 Task: Choose the pronouns "Don't specify".
Action: Mouse moved to (1102, 88)
Screenshot: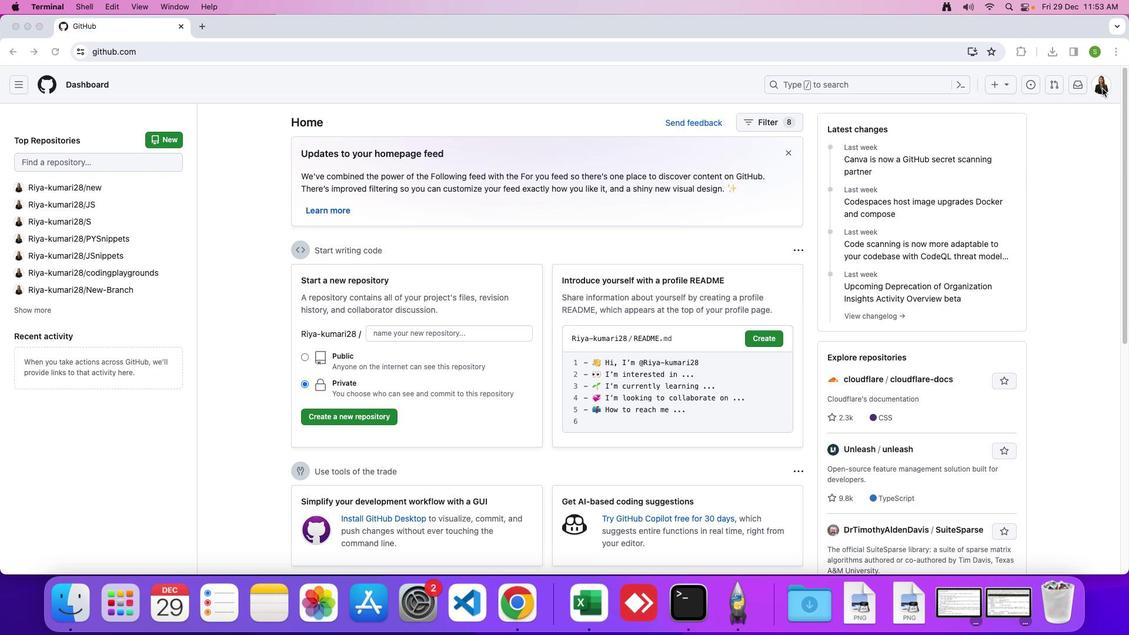 
Action: Mouse pressed left at (1102, 88)
Screenshot: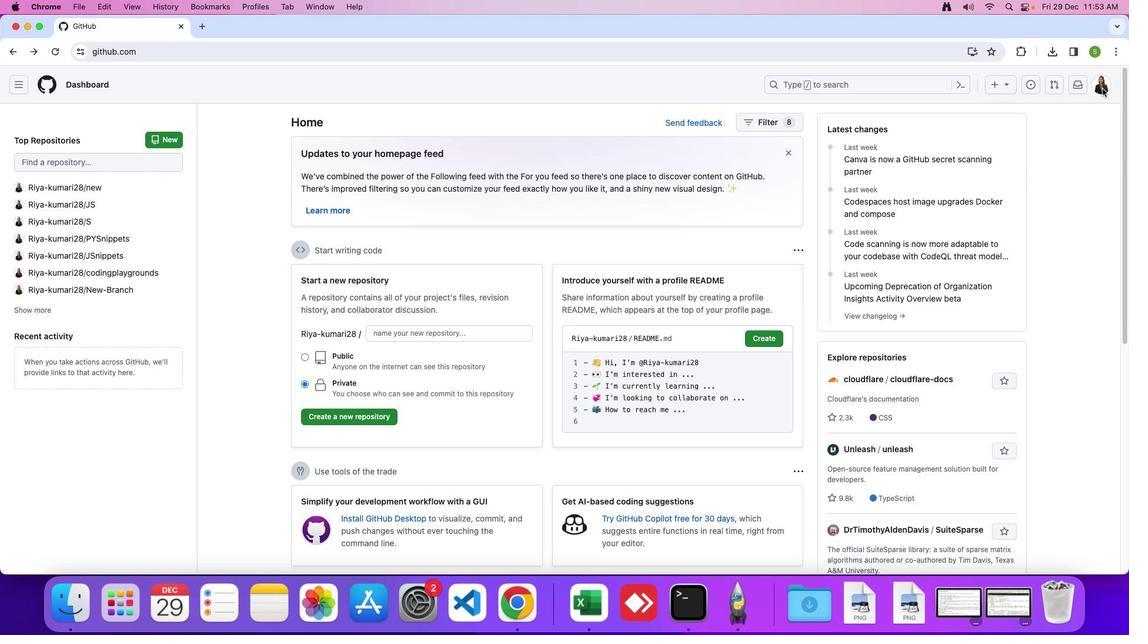 
Action: Mouse moved to (1102, 85)
Screenshot: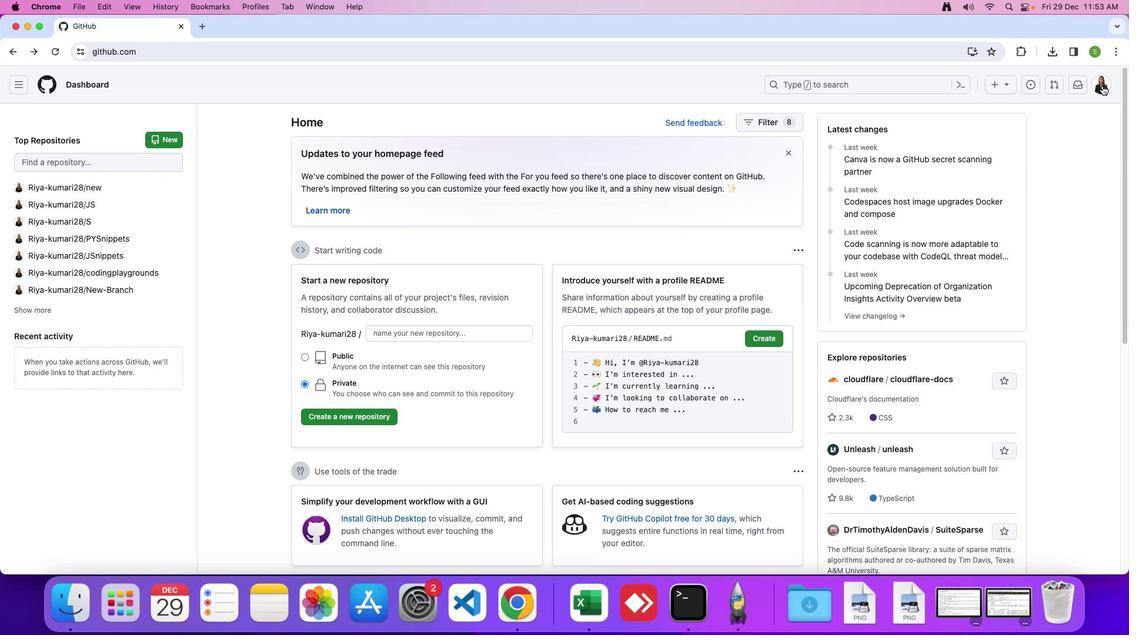 
Action: Mouse pressed left at (1102, 85)
Screenshot: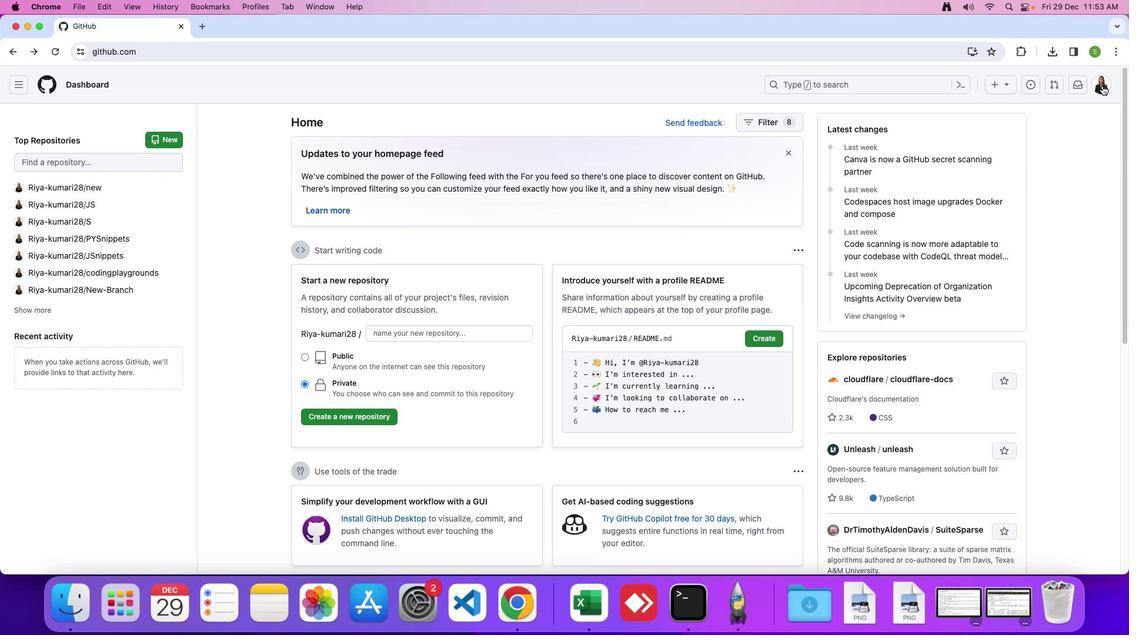 
Action: Mouse moved to (1020, 141)
Screenshot: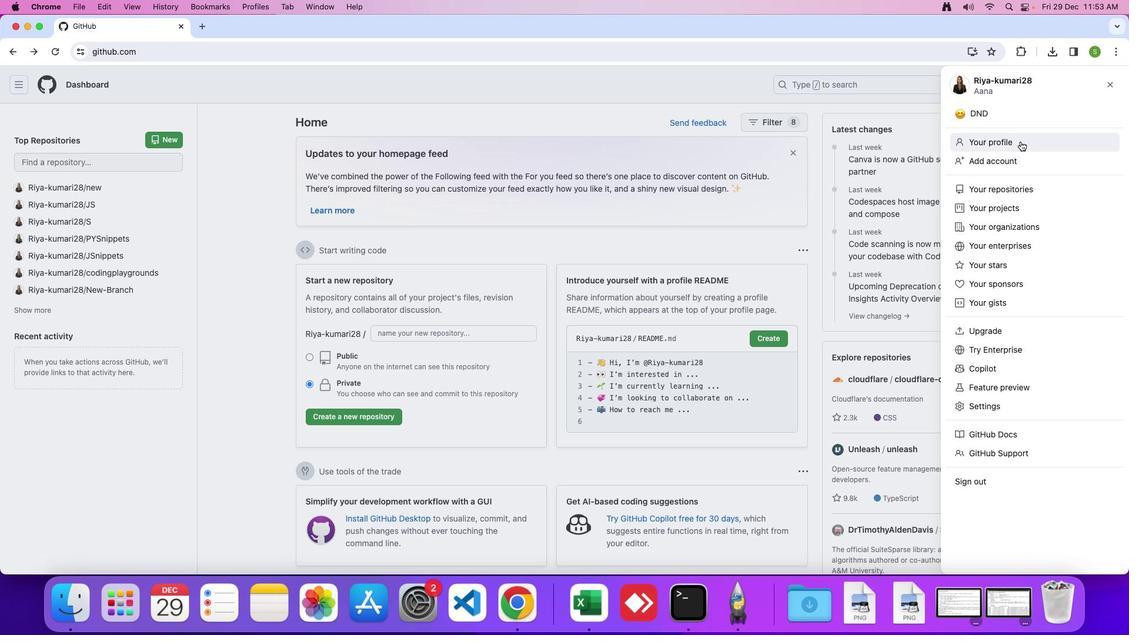 
Action: Mouse pressed left at (1020, 141)
Screenshot: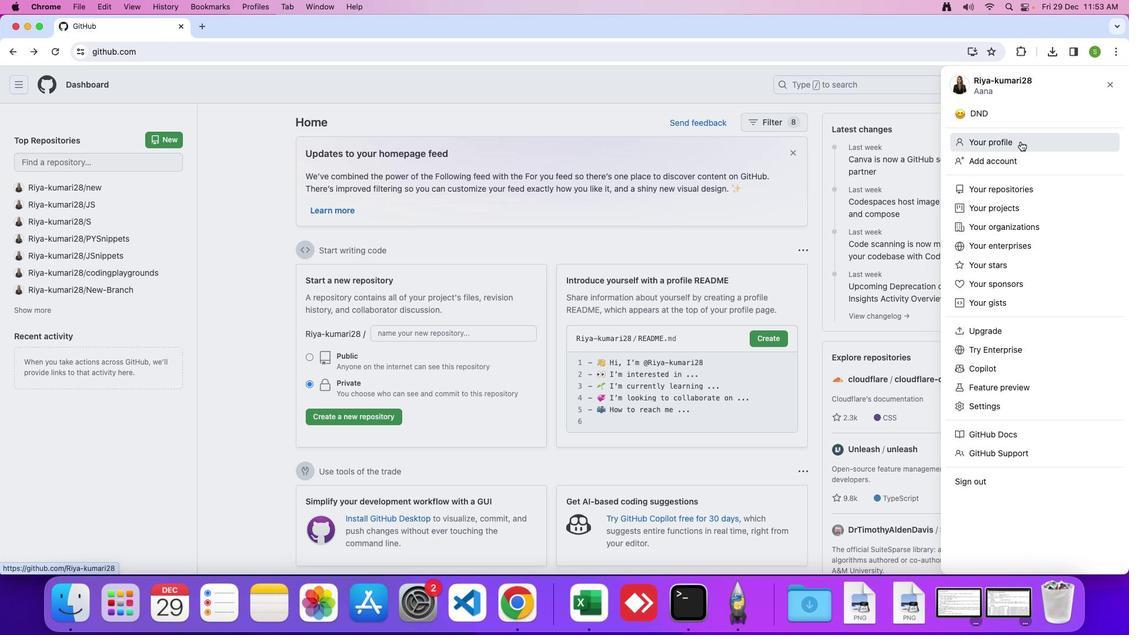
Action: Mouse moved to (343, 406)
Screenshot: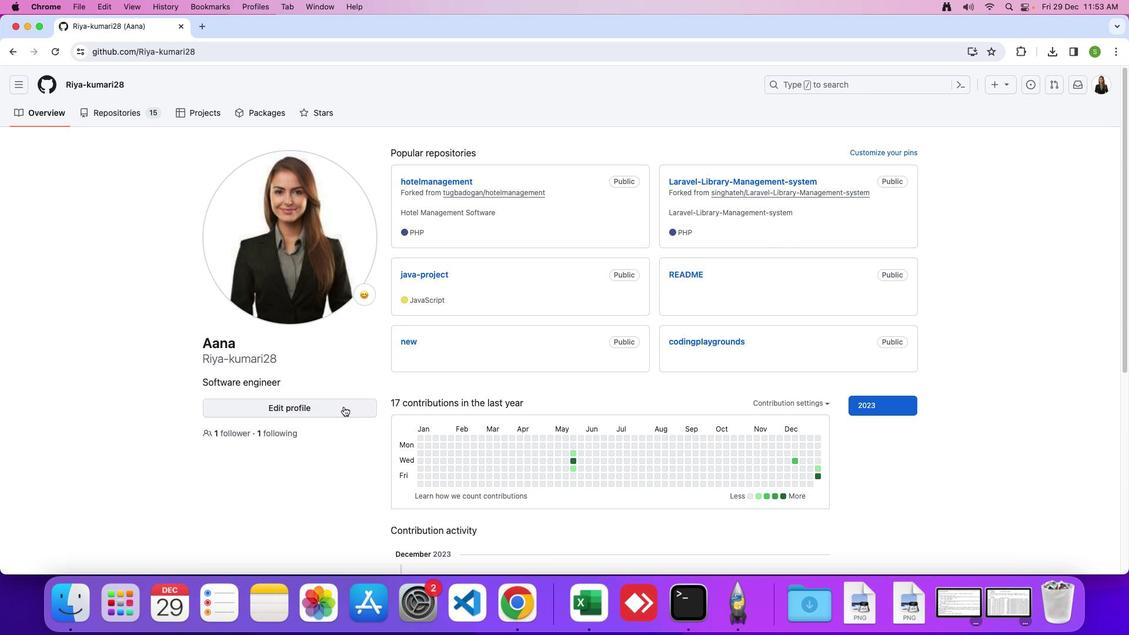 
Action: Mouse pressed left at (343, 406)
Screenshot: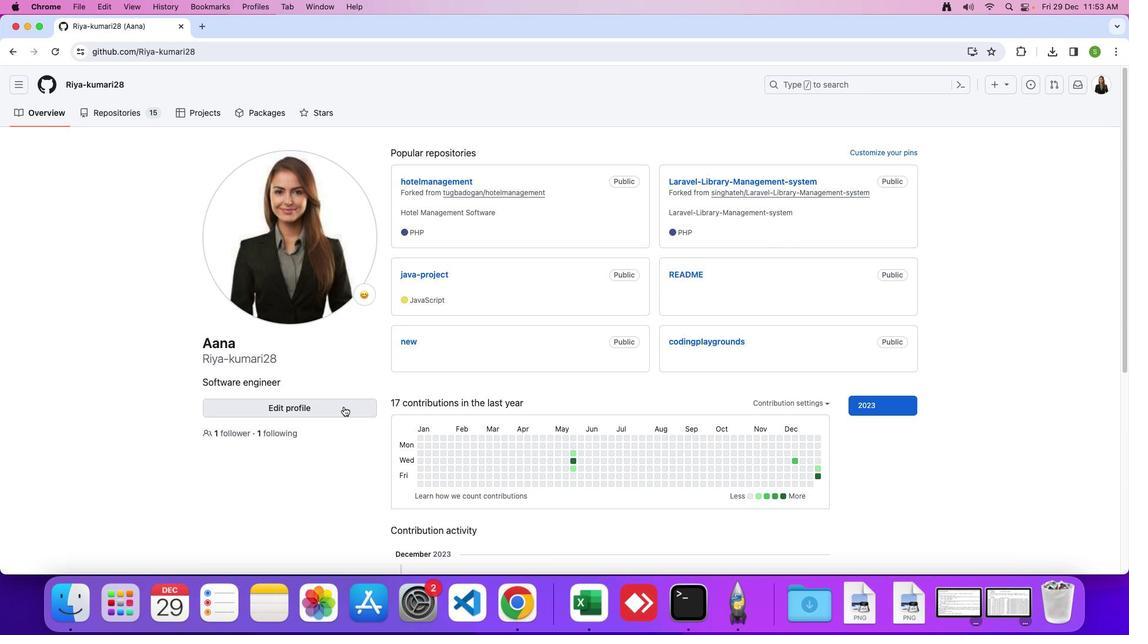 
Action: Mouse moved to (324, 480)
Screenshot: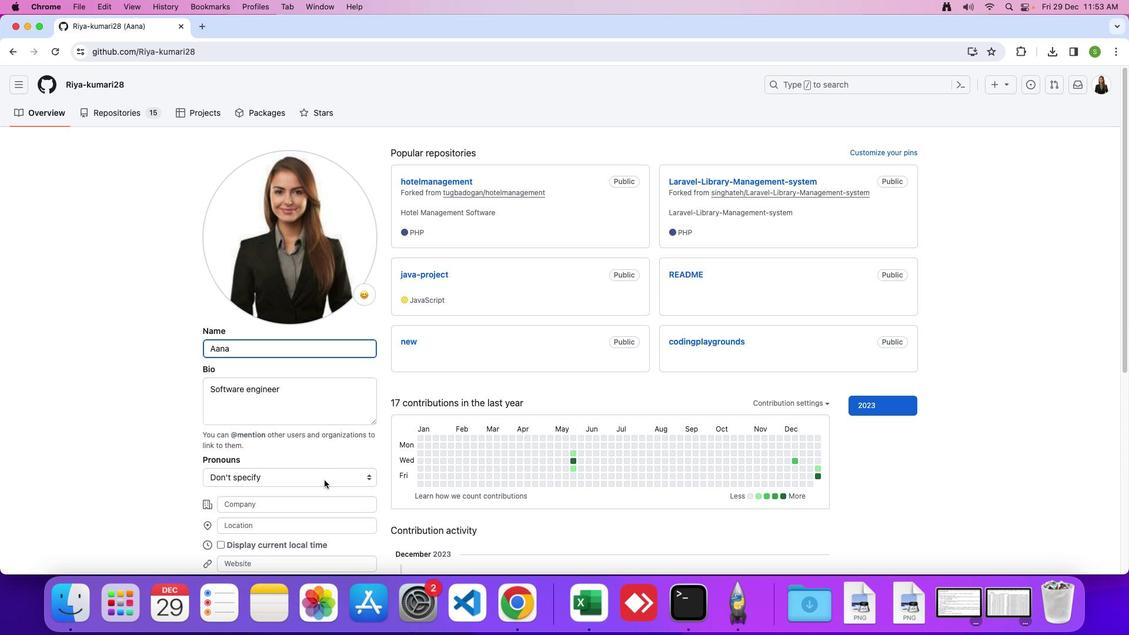 
Action: Mouse pressed left at (324, 480)
Screenshot: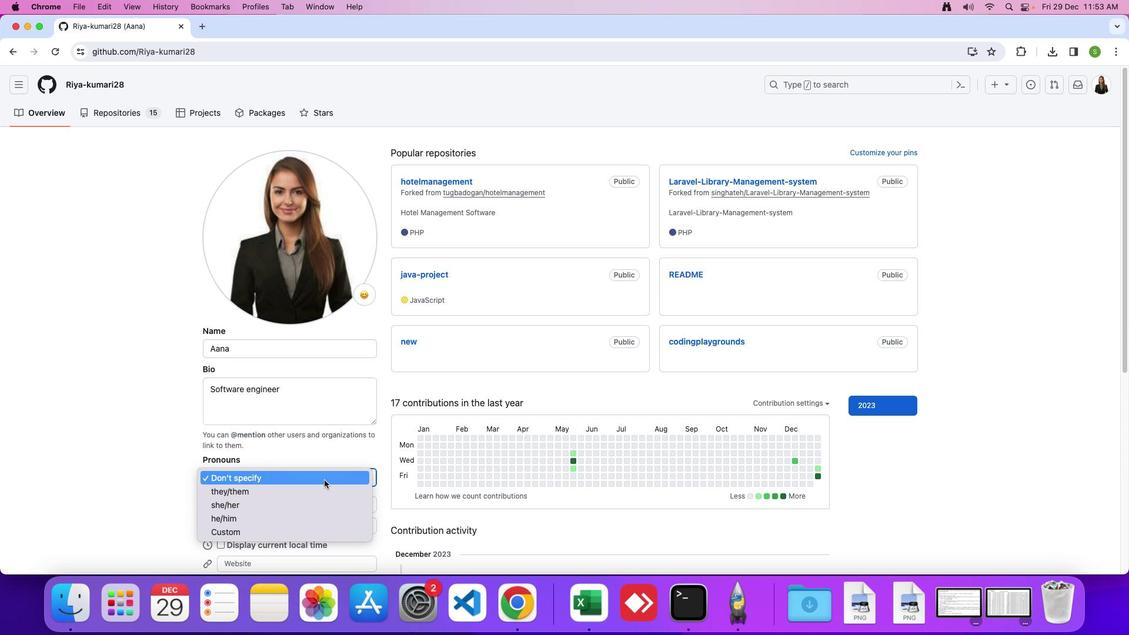 
Action: Mouse moved to (312, 475)
Screenshot: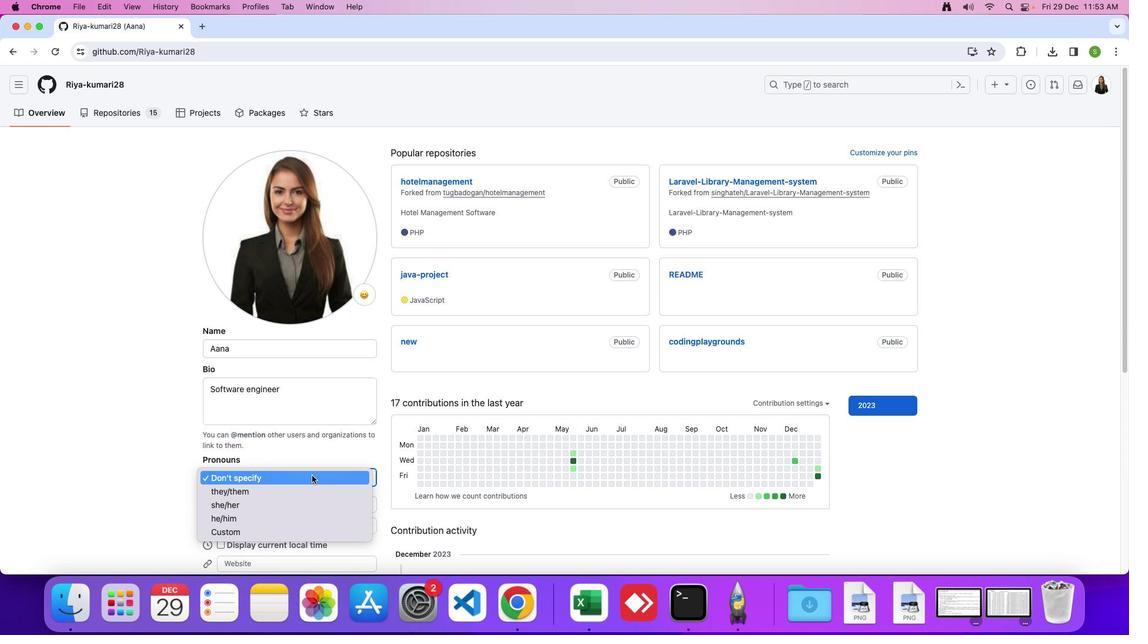 
Action: Mouse pressed left at (312, 475)
Screenshot: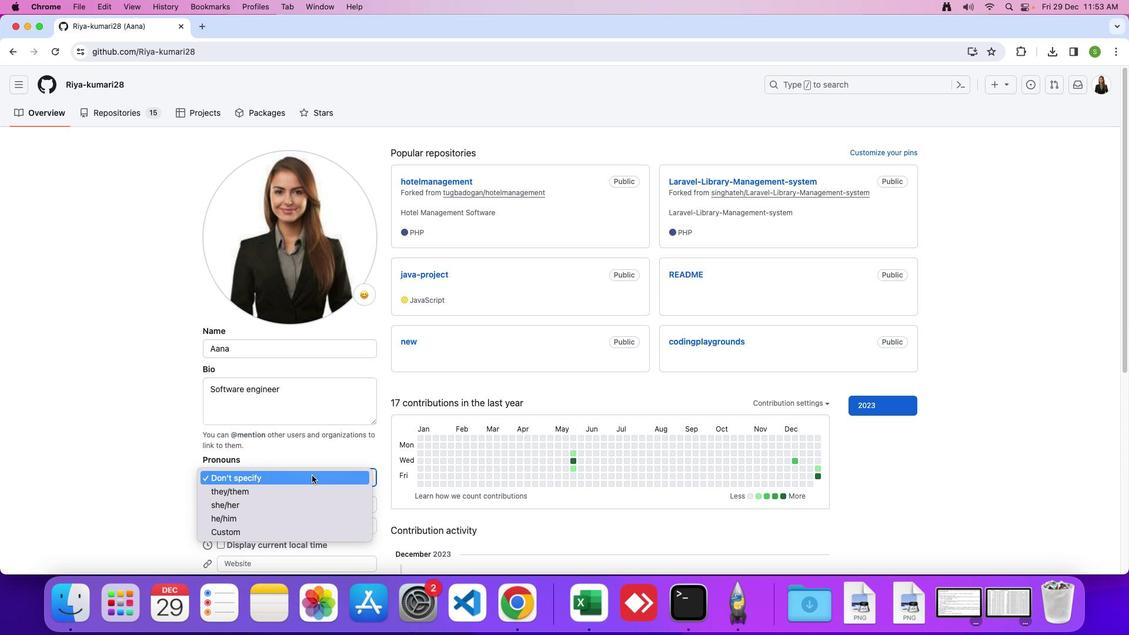 
Action: Mouse moved to (311, 475)
Screenshot: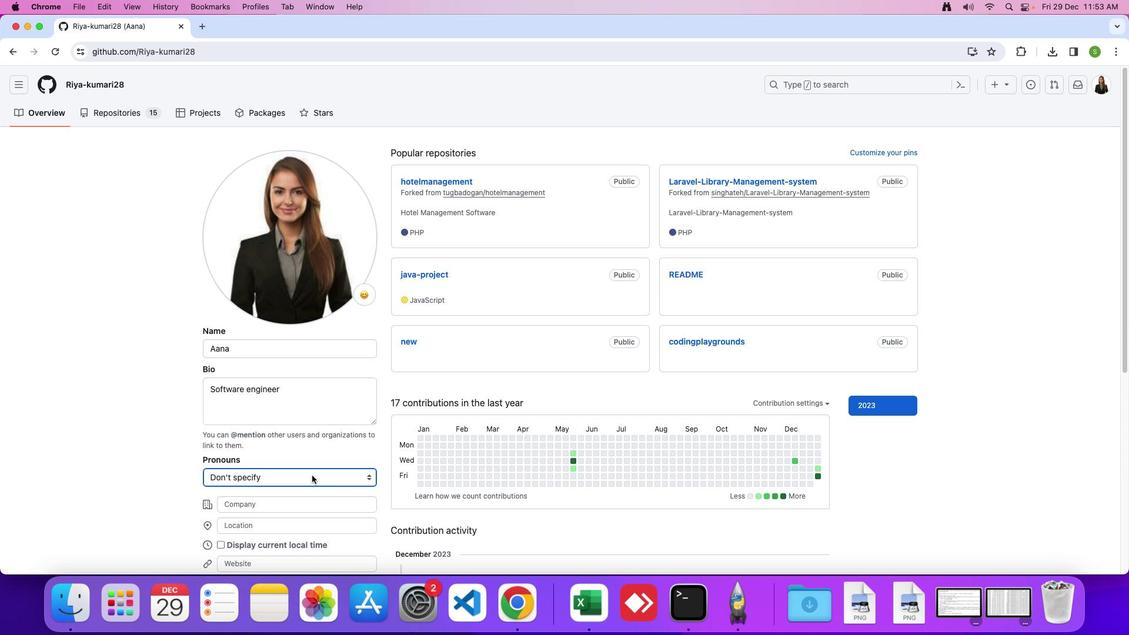 
